 Task: Filter job collections by Green jobs.
Action: Mouse moved to (330, 71)
Screenshot: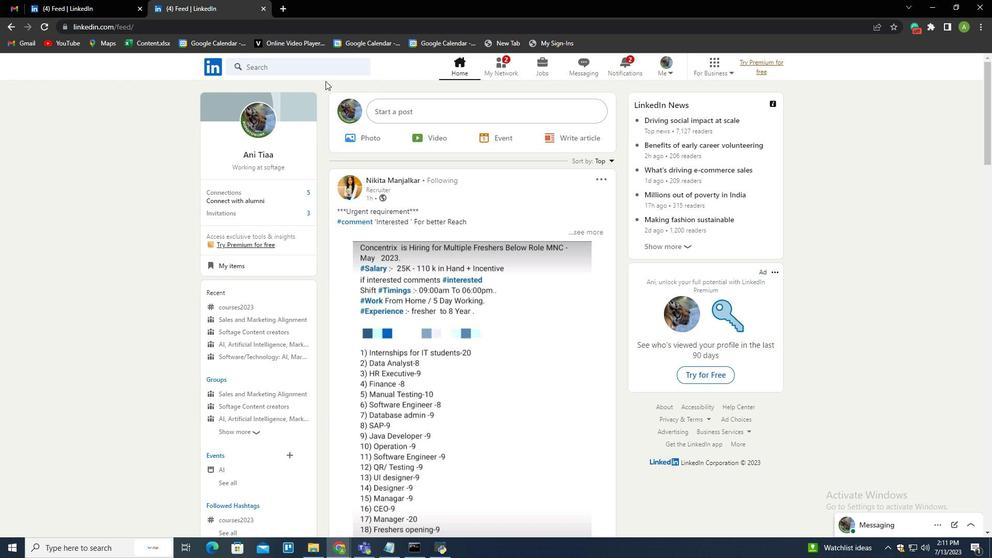 
Action: Mouse pressed left at (330, 71)
Screenshot: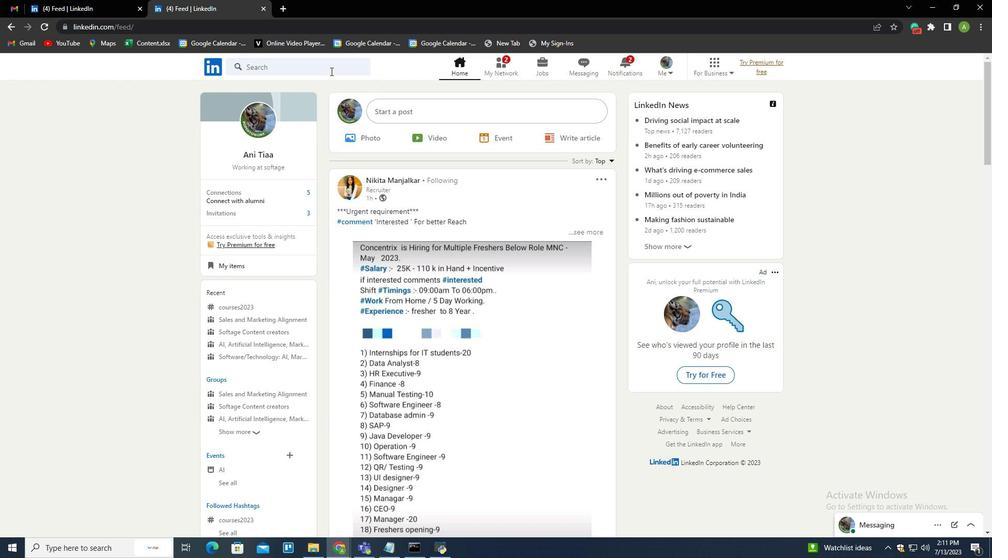 
Action: Mouse moved to (272, 151)
Screenshot: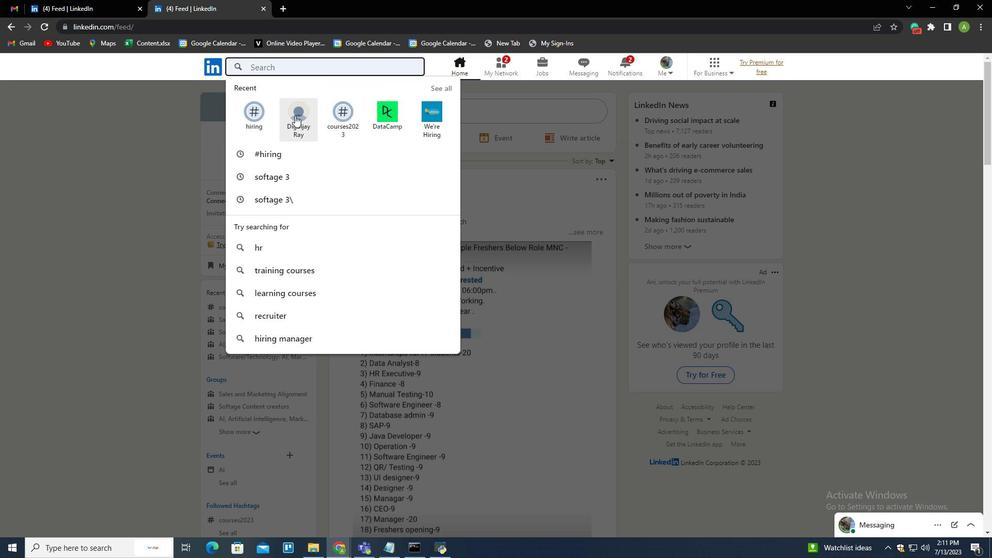 
Action: Mouse pressed left at (272, 151)
Screenshot: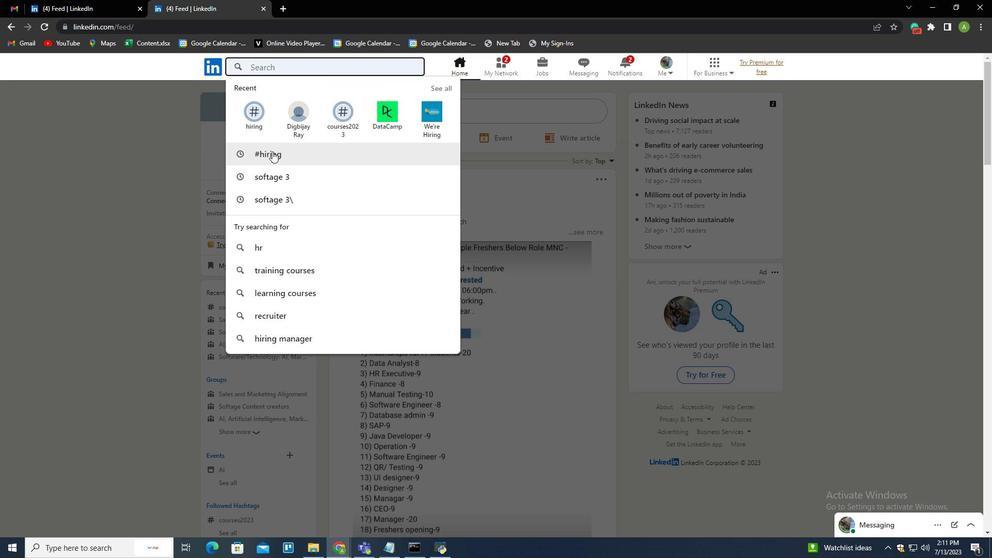 
Action: Mouse moved to (246, 95)
Screenshot: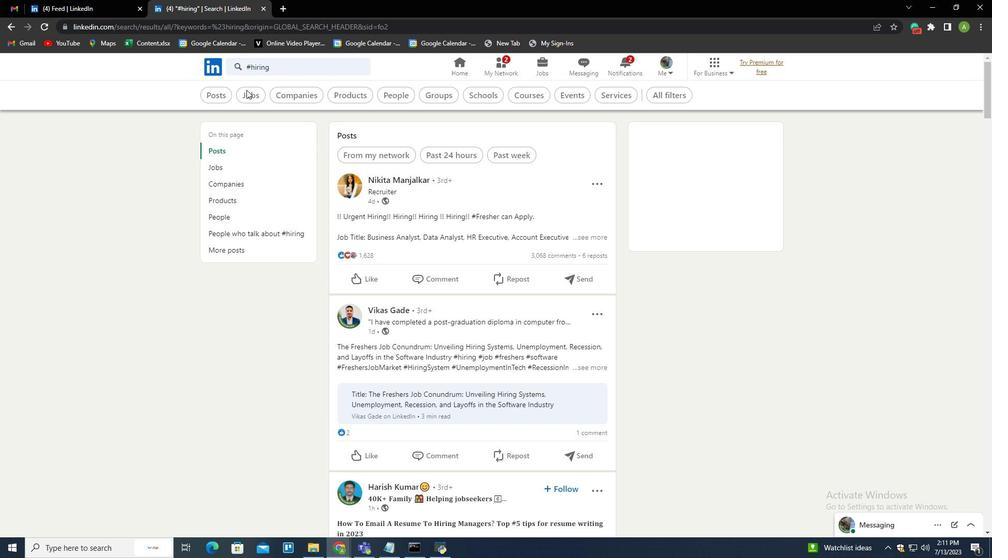 
Action: Mouse pressed left at (246, 95)
Screenshot: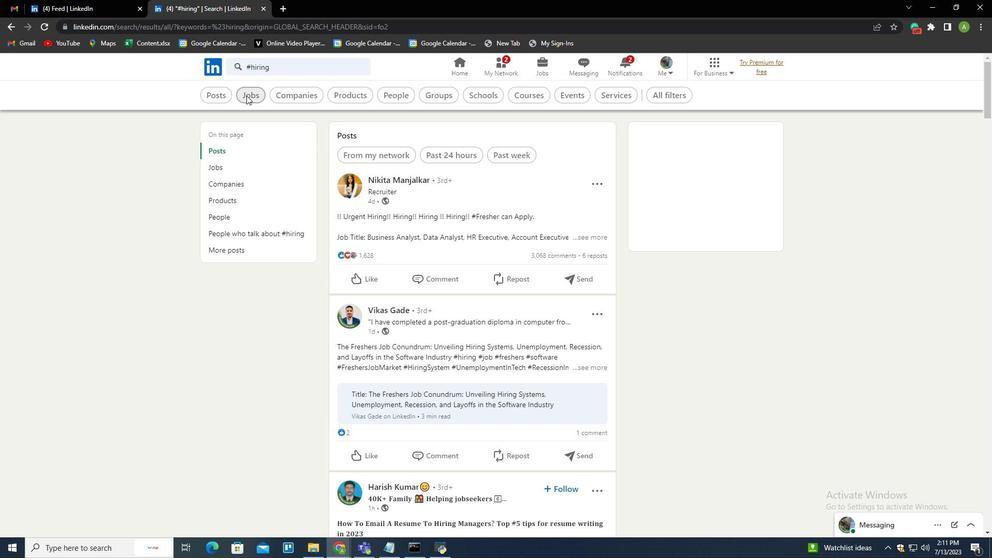 
Action: Mouse moved to (256, 97)
Screenshot: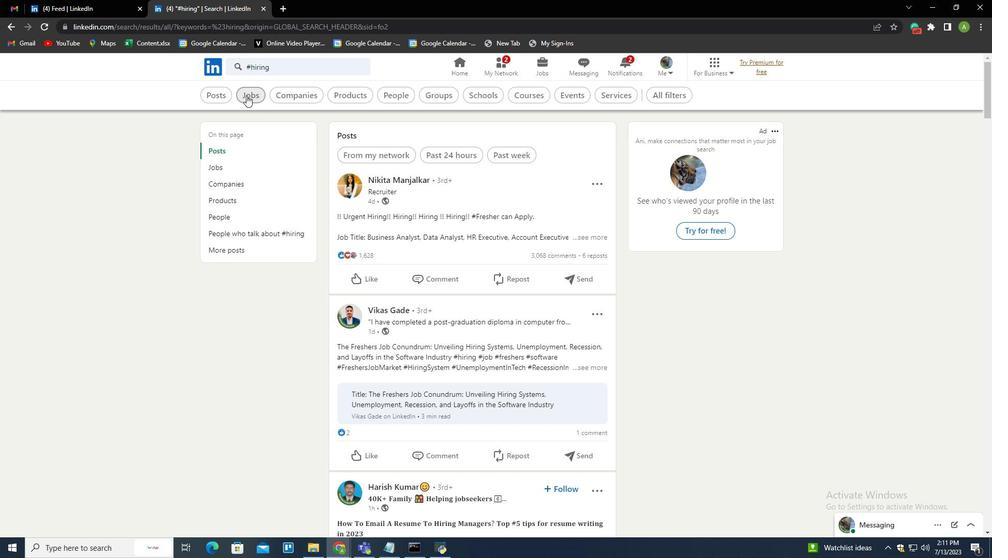 
Action: Mouse pressed left at (256, 97)
Screenshot: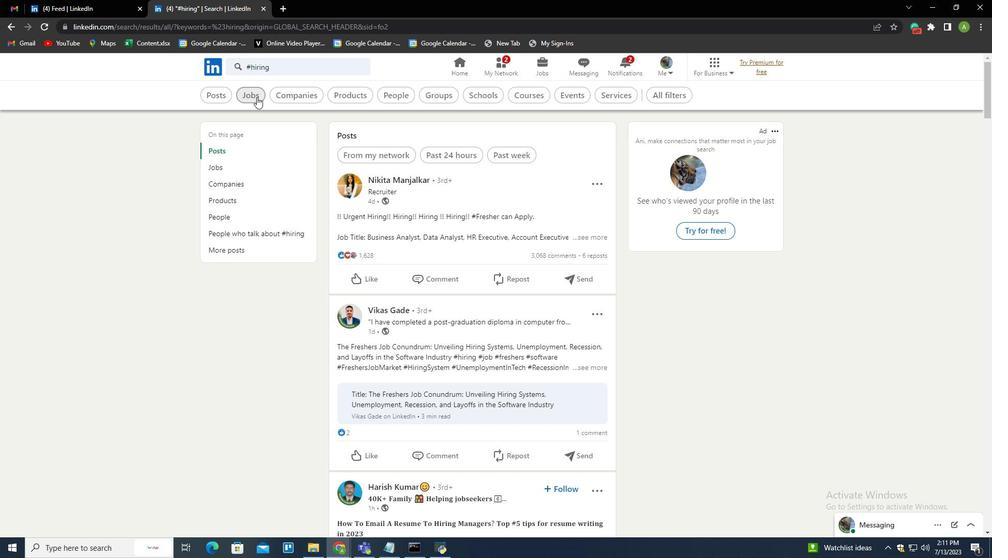 
Action: Mouse moved to (689, 94)
Screenshot: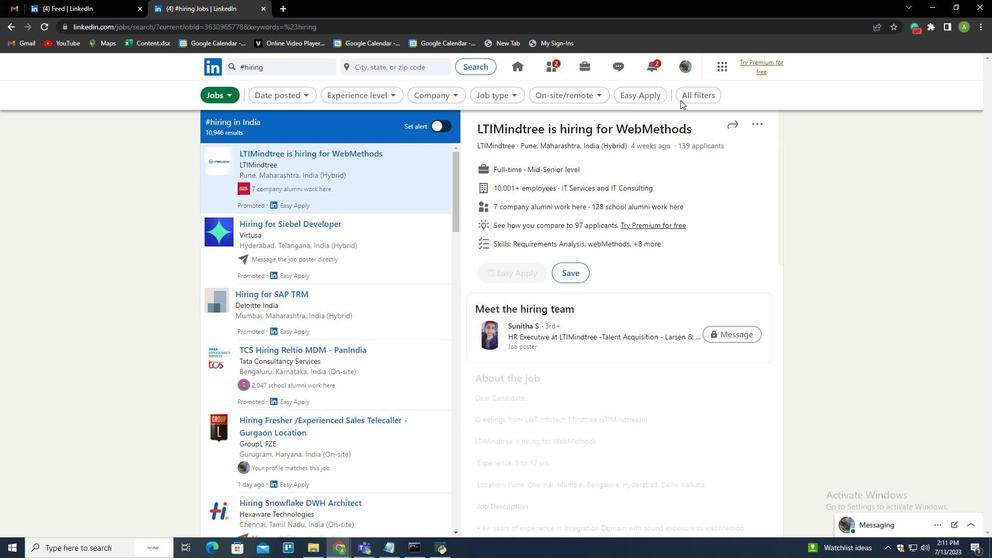 
Action: Mouse pressed left at (689, 94)
Screenshot: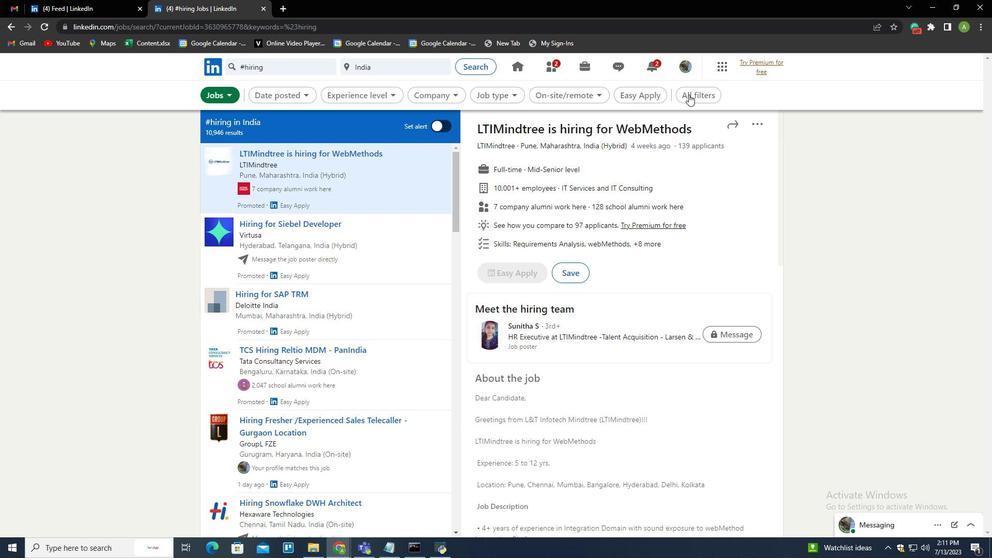 
Action: Mouse moved to (790, 301)
Screenshot: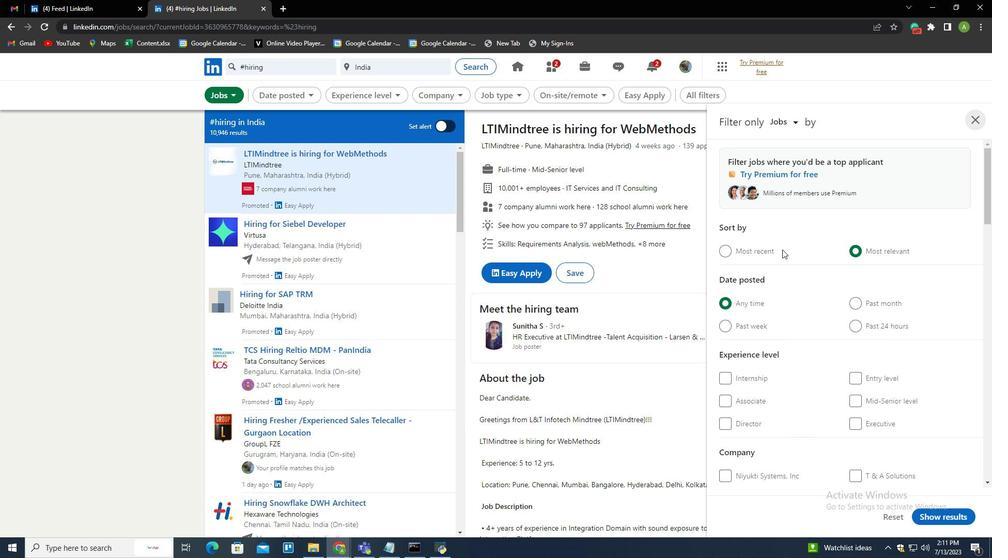 
Action: Mouse scrolled (790, 301) with delta (0, 0)
Screenshot: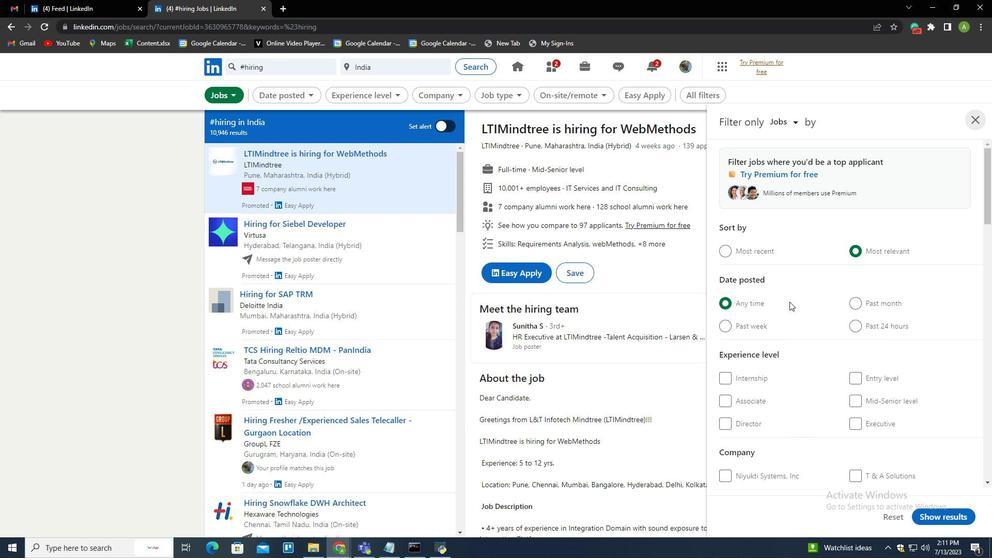 
Action: Mouse scrolled (790, 301) with delta (0, 0)
Screenshot: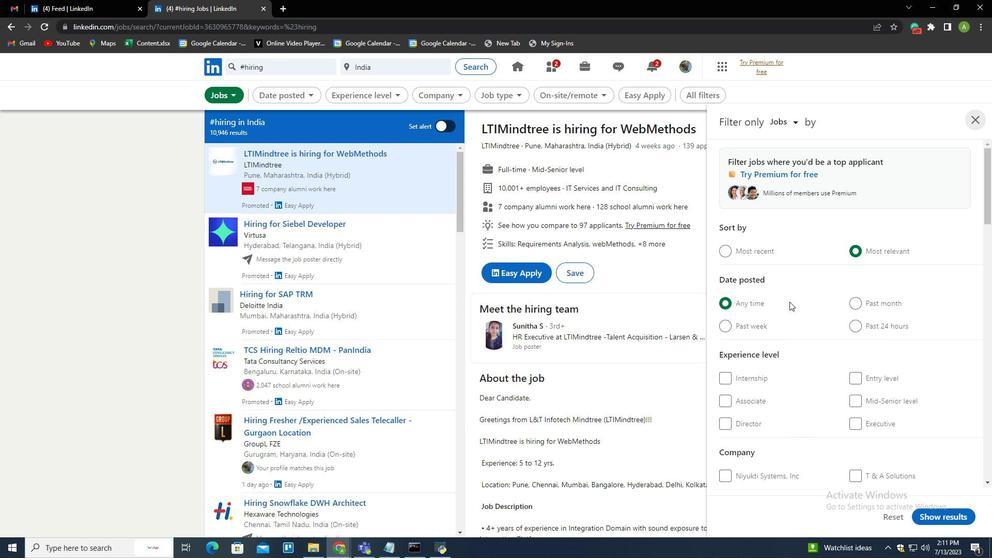 
Action: Mouse scrolled (790, 301) with delta (0, 0)
Screenshot: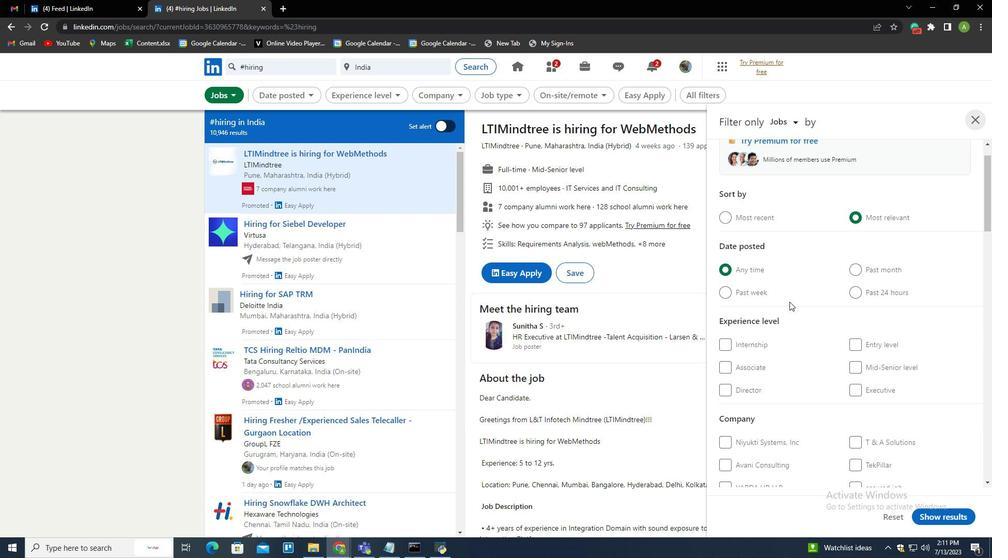 
Action: Mouse scrolled (790, 301) with delta (0, 0)
Screenshot: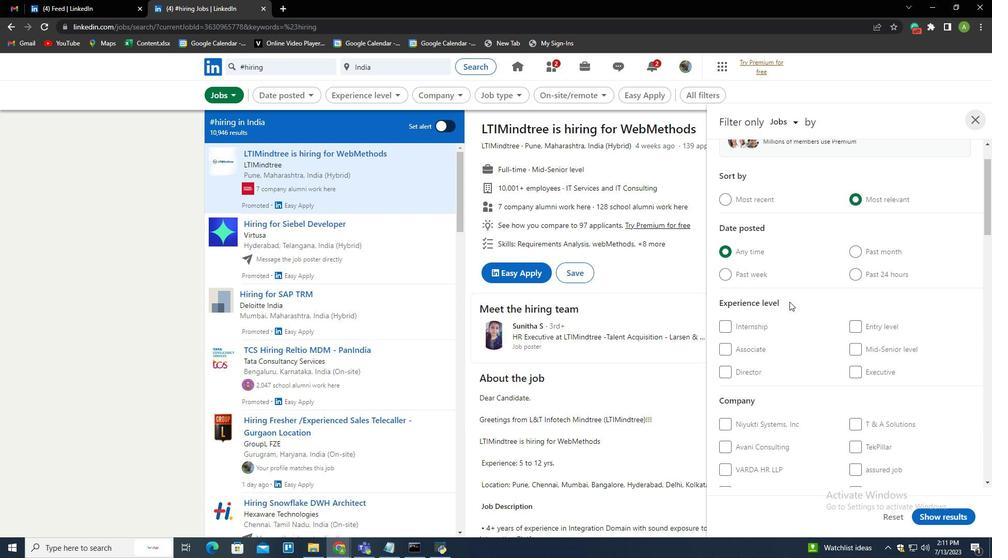 
Action: Mouse scrolled (790, 301) with delta (0, 0)
Screenshot: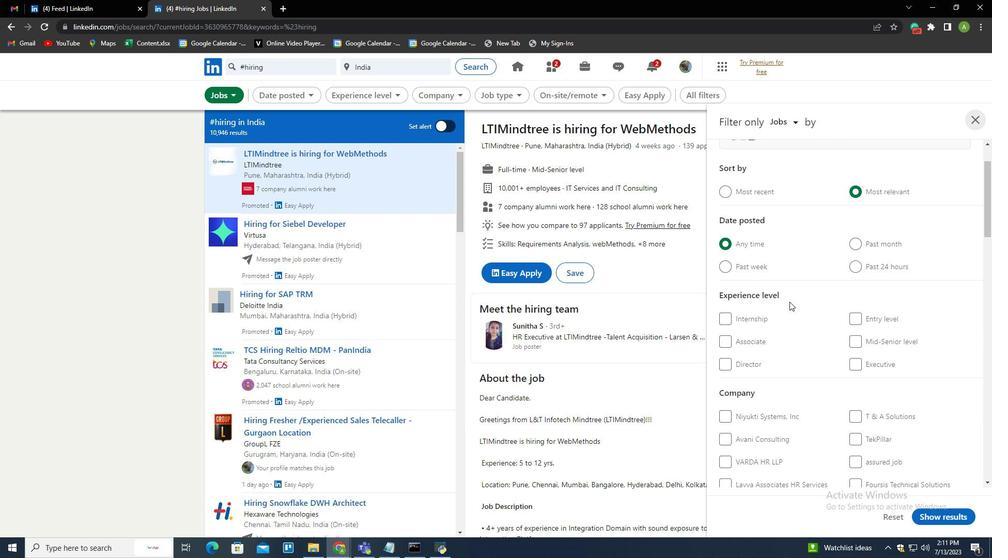 
Action: Mouse moved to (790, 309)
Screenshot: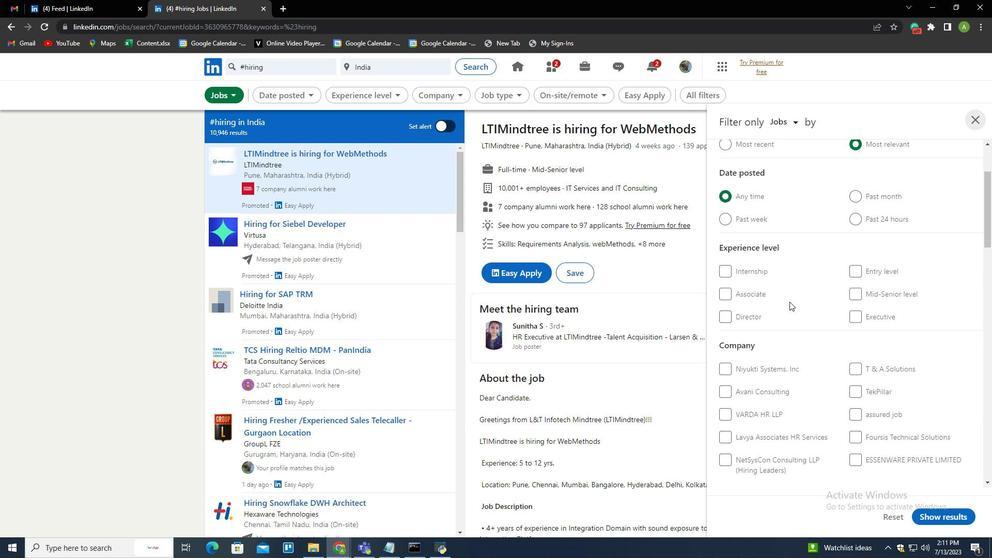 
Action: Mouse scrolled (790, 309) with delta (0, 0)
Screenshot: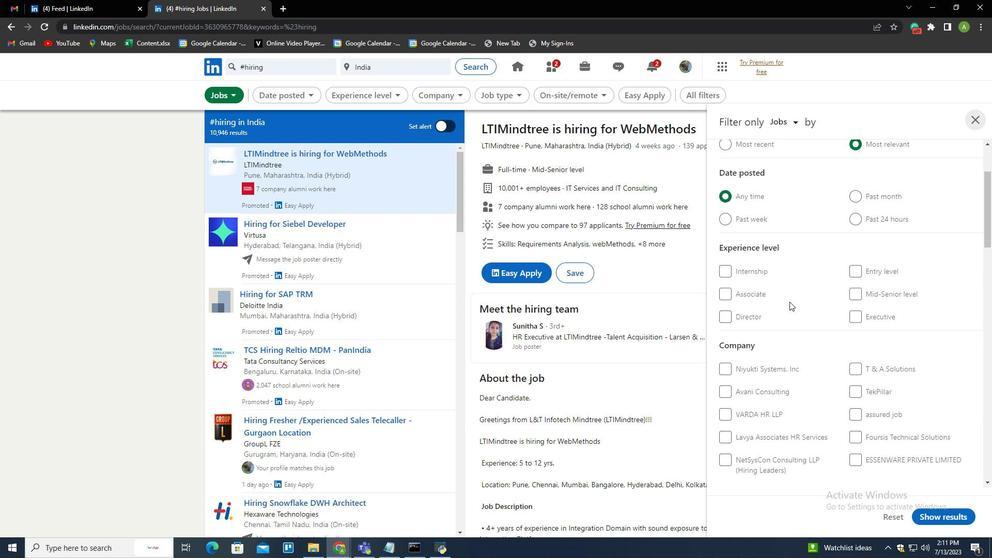 
Action: Mouse moved to (790, 310)
Screenshot: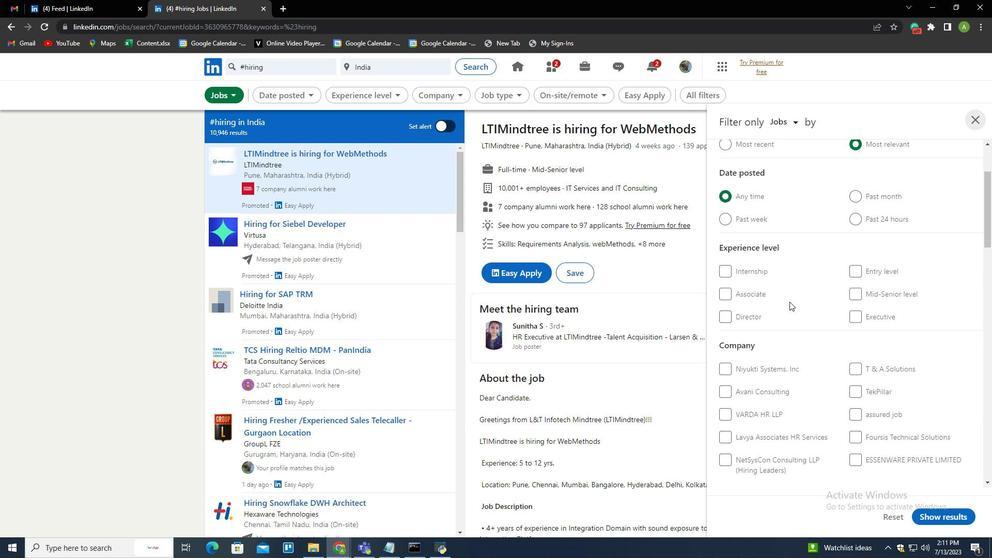 
Action: Mouse scrolled (790, 310) with delta (0, 0)
Screenshot: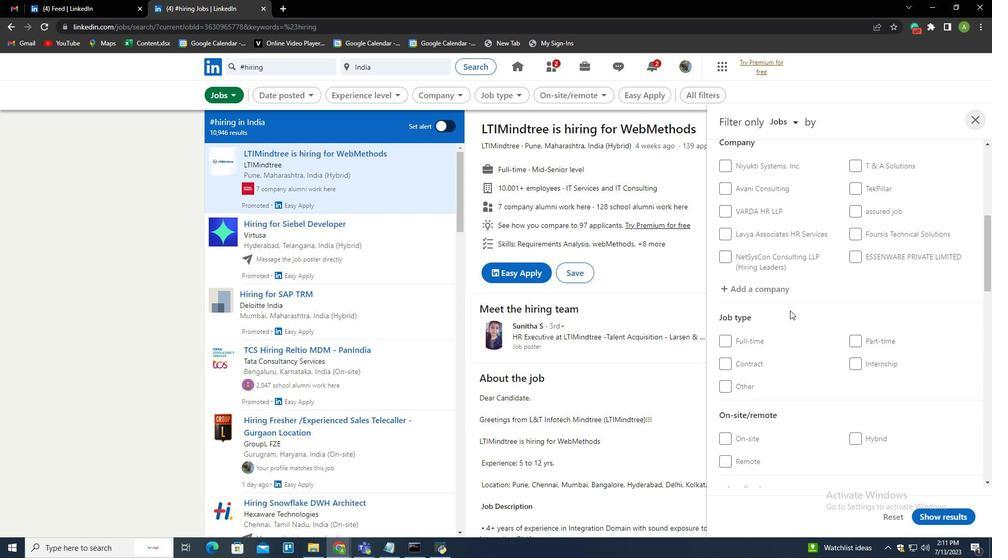 
Action: Mouse moved to (790, 311)
Screenshot: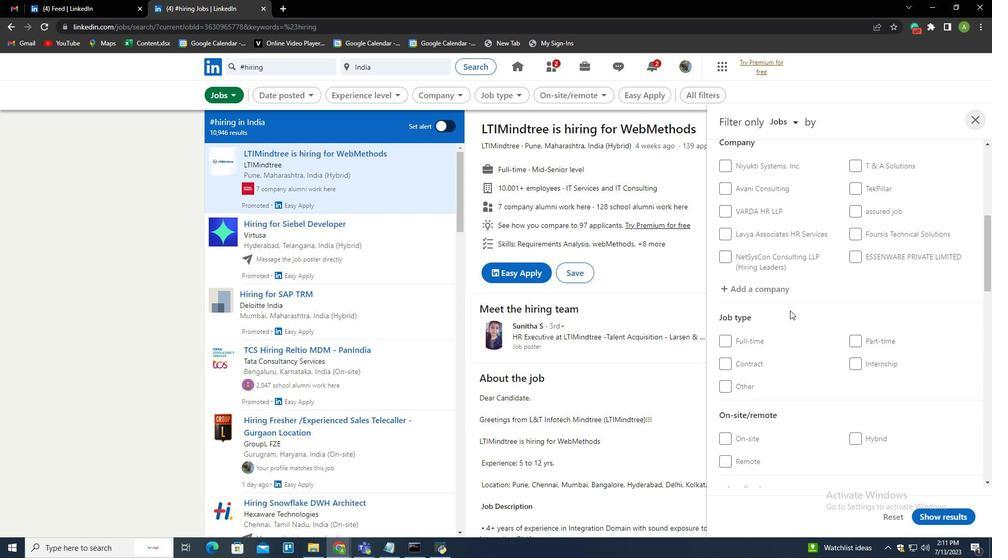 
Action: Mouse scrolled (790, 310) with delta (0, 0)
Screenshot: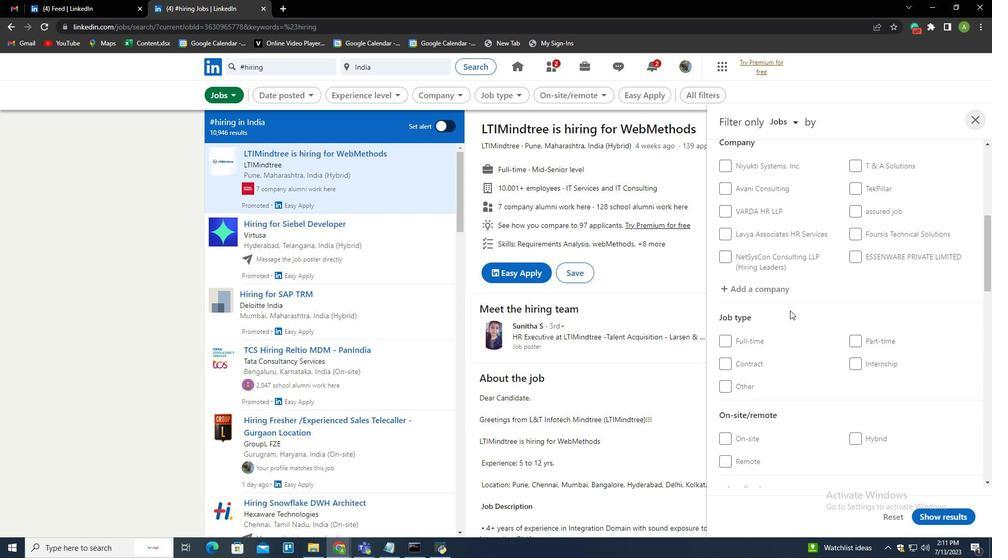 
Action: Mouse moved to (791, 311)
Screenshot: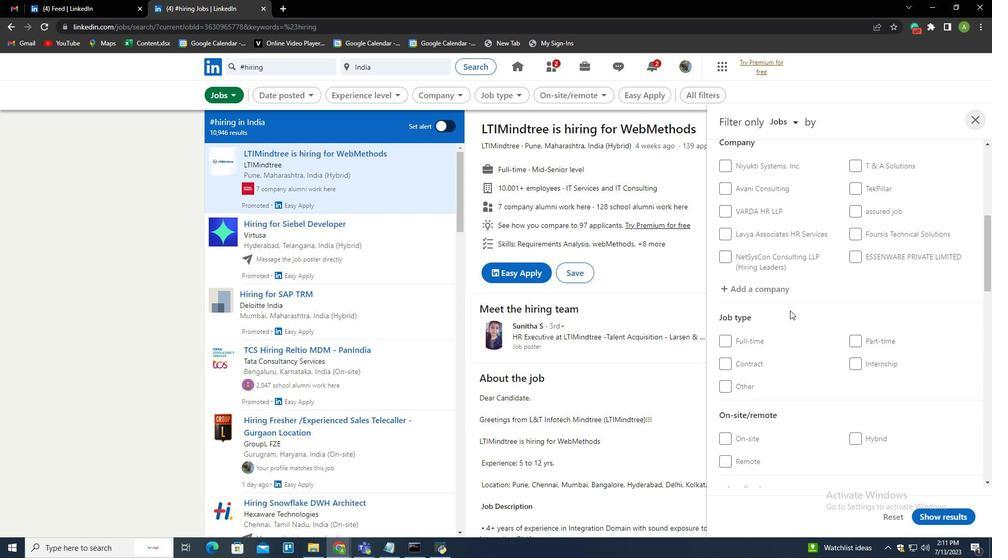 
Action: Mouse scrolled (791, 310) with delta (0, 0)
Screenshot: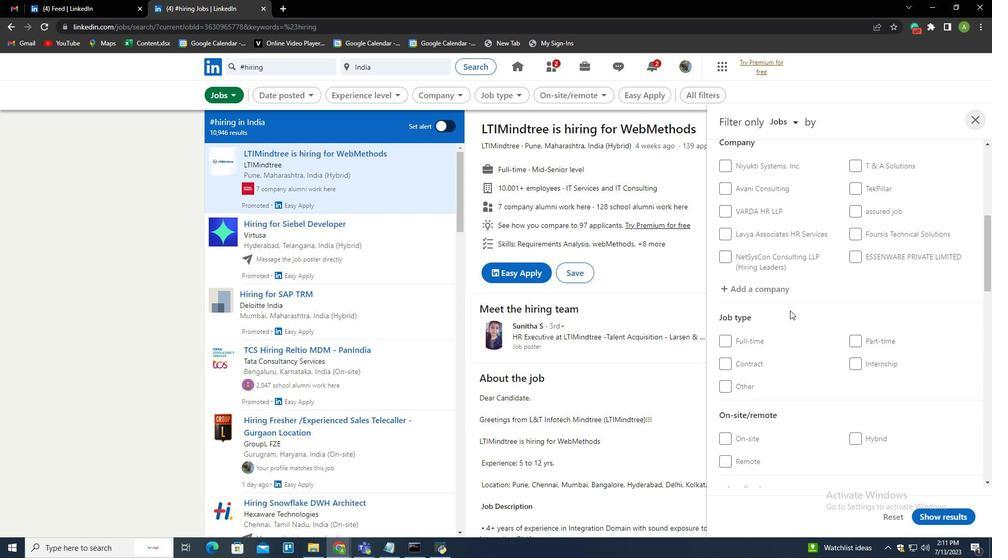 
Action: Mouse moved to (719, 356)
Screenshot: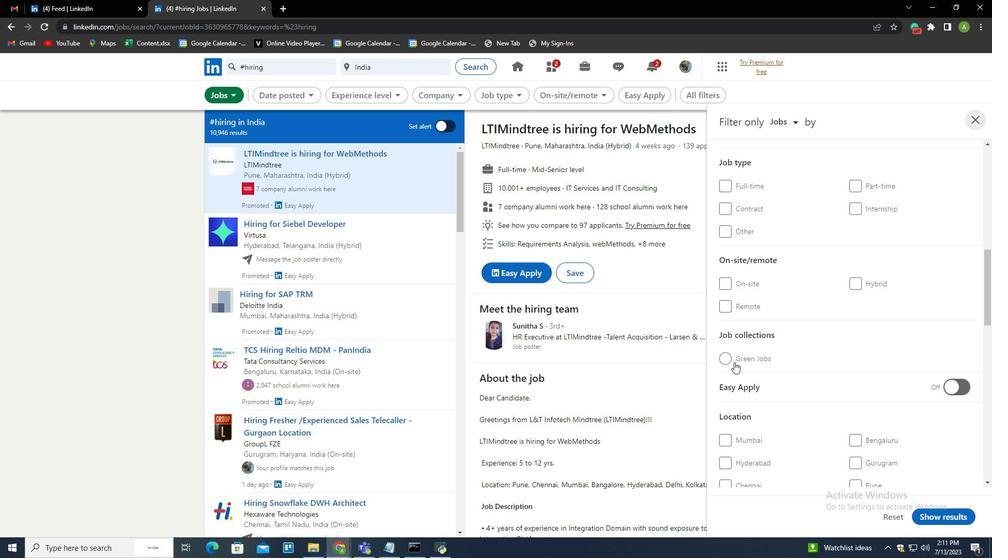 
Action: Mouse pressed left at (719, 356)
Screenshot: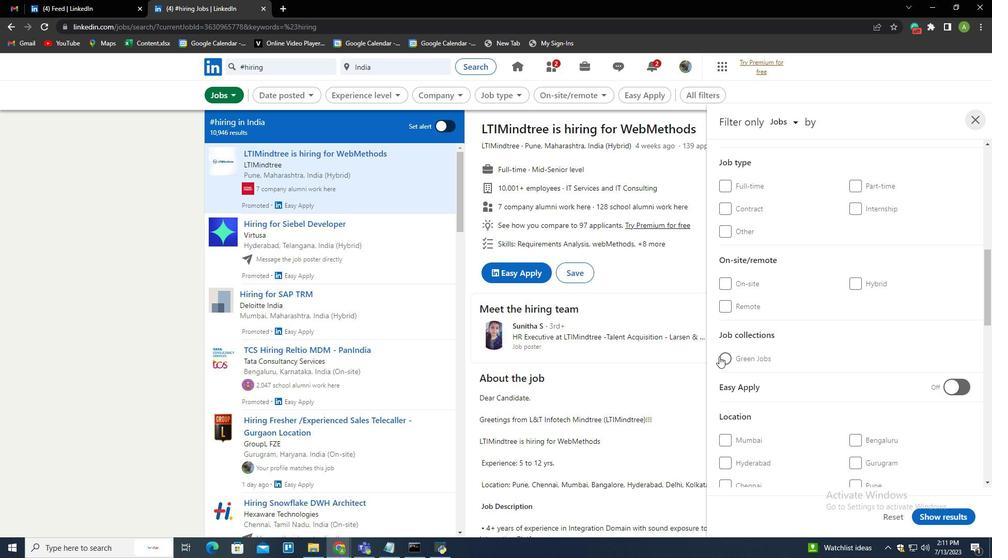 
Action: Mouse moved to (941, 518)
Screenshot: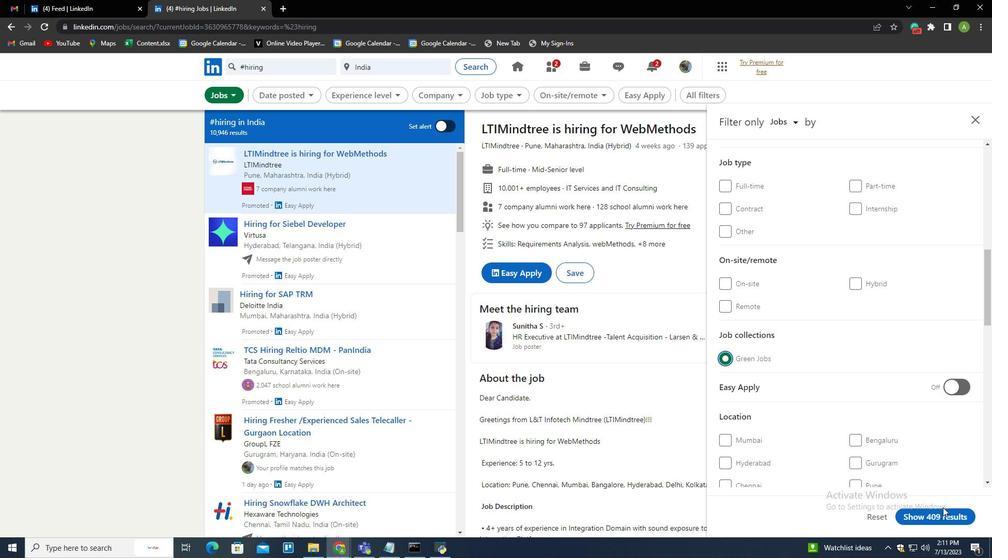 
Action: Mouse pressed left at (941, 518)
Screenshot: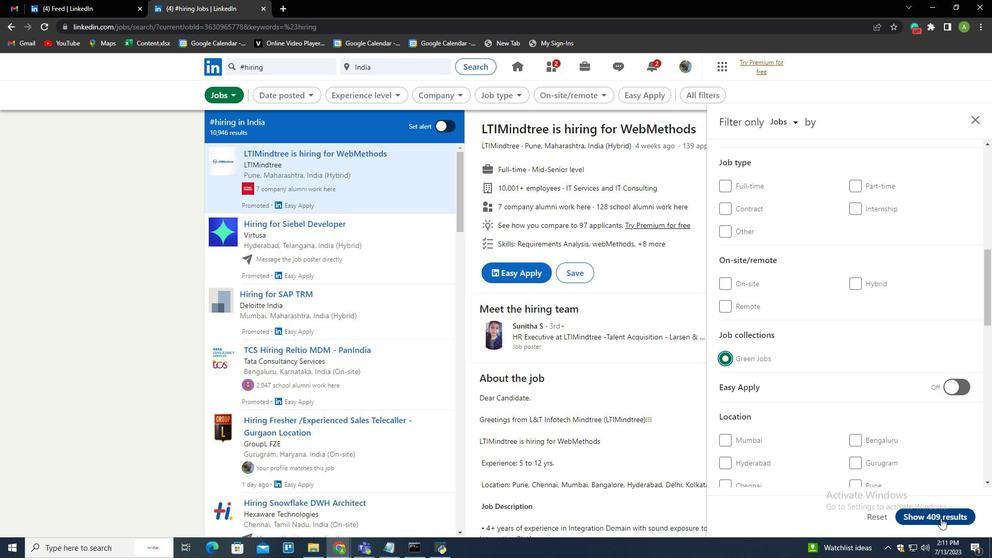 
Action: Mouse moved to (941, 518)
Screenshot: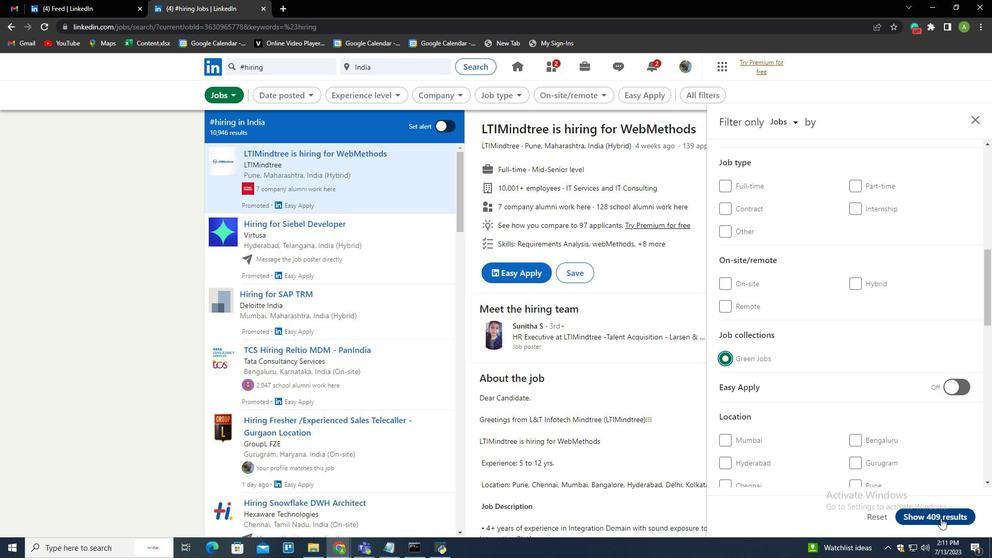 
